 Task: Build an HTML page using CSS and Java script with a button that toggles the visibility of a content section.
Action: Mouse moved to (69, 5)
Screenshot: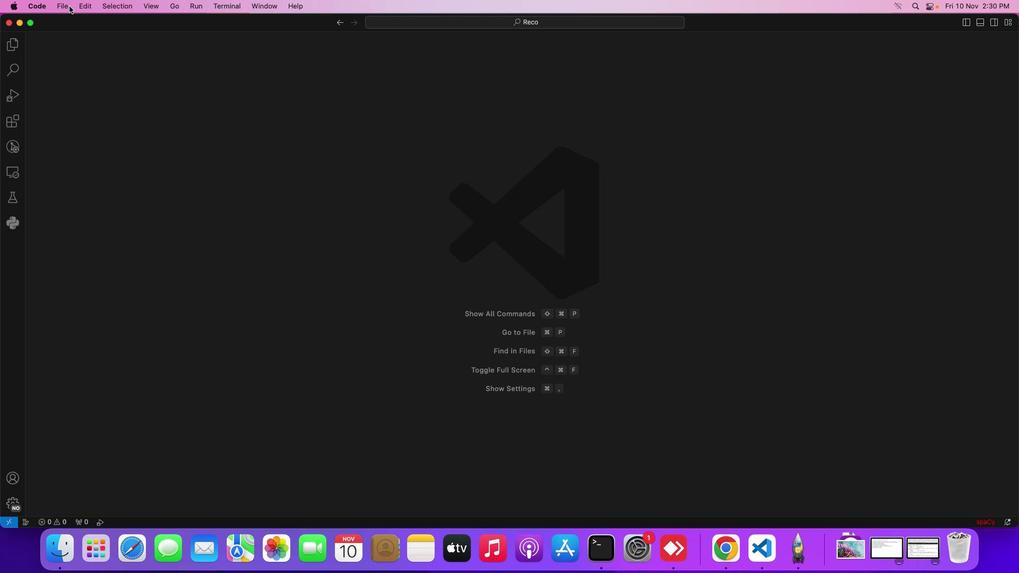 
Action: Mouse pressed left at (69, 5)
Screenshot: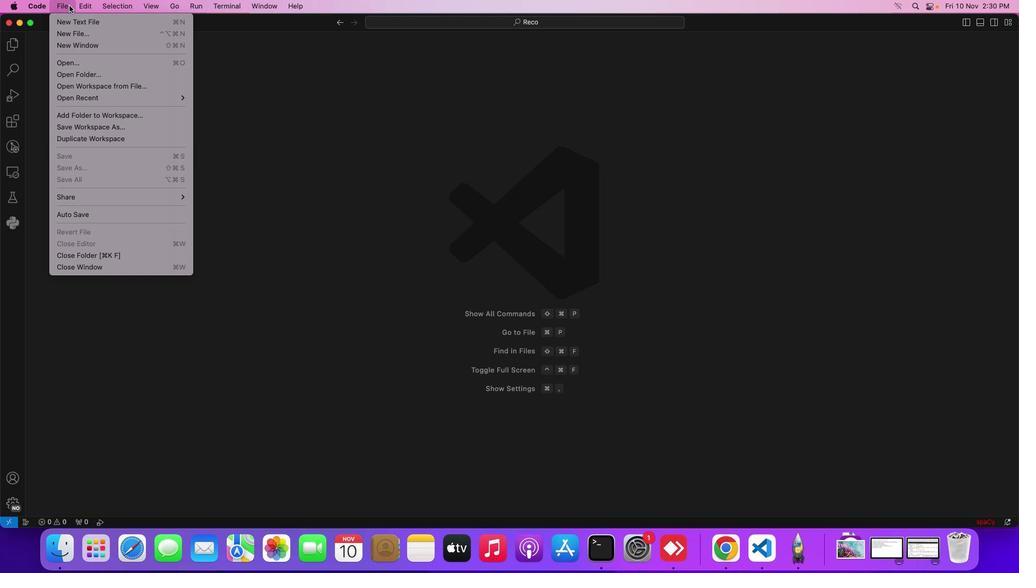 
Action: Mouse moved to (68, 20)
Screenshot: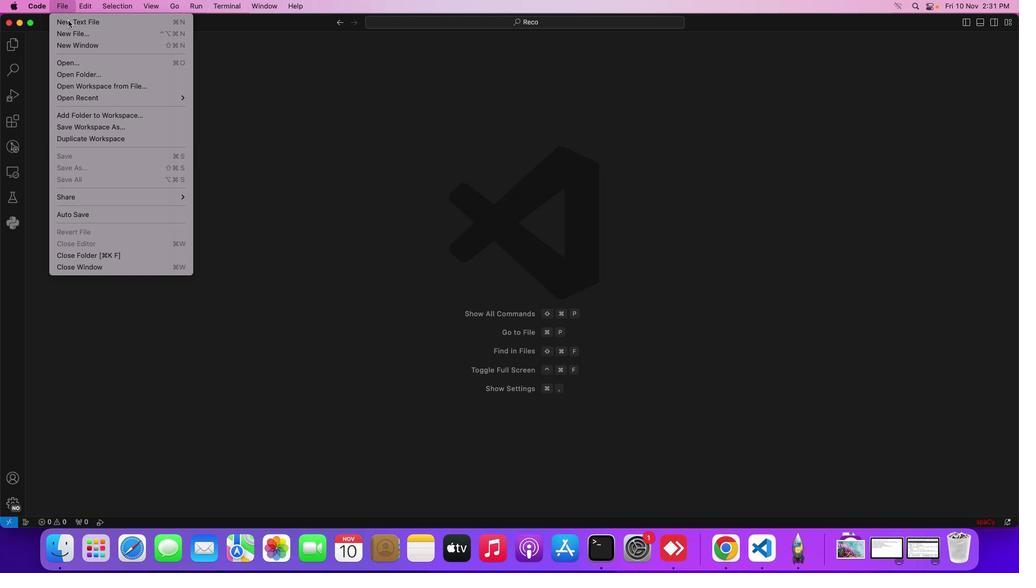 
Action: Mouse pressed left at (68, 20)
Screenshot: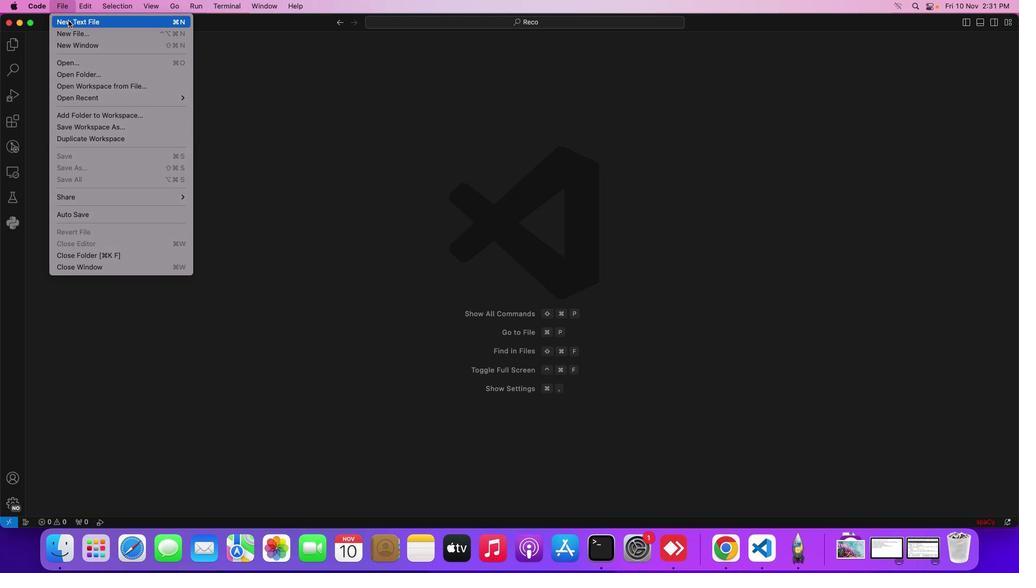 
Action: Mouse moved to (338, 218)
Screenshot: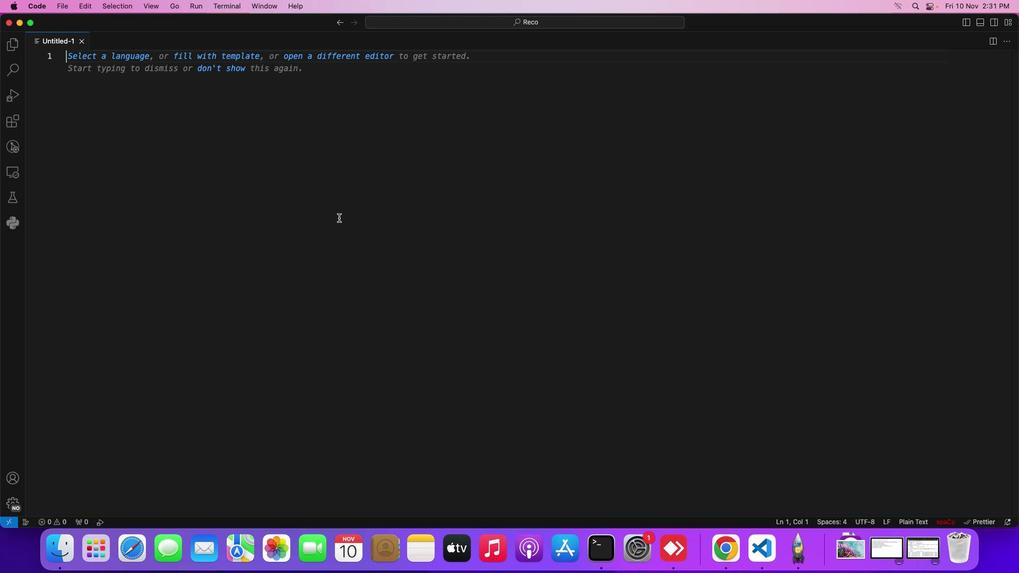 
Action: Key pressed Key.cmd's'
Screenshot: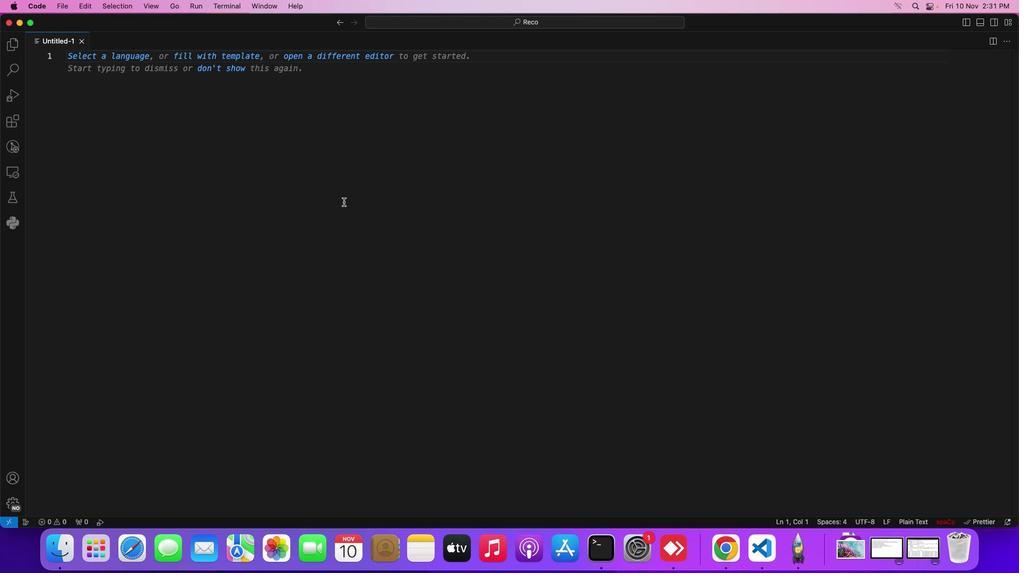 
Action: Mouse moved to (510, 219)
Screenshot: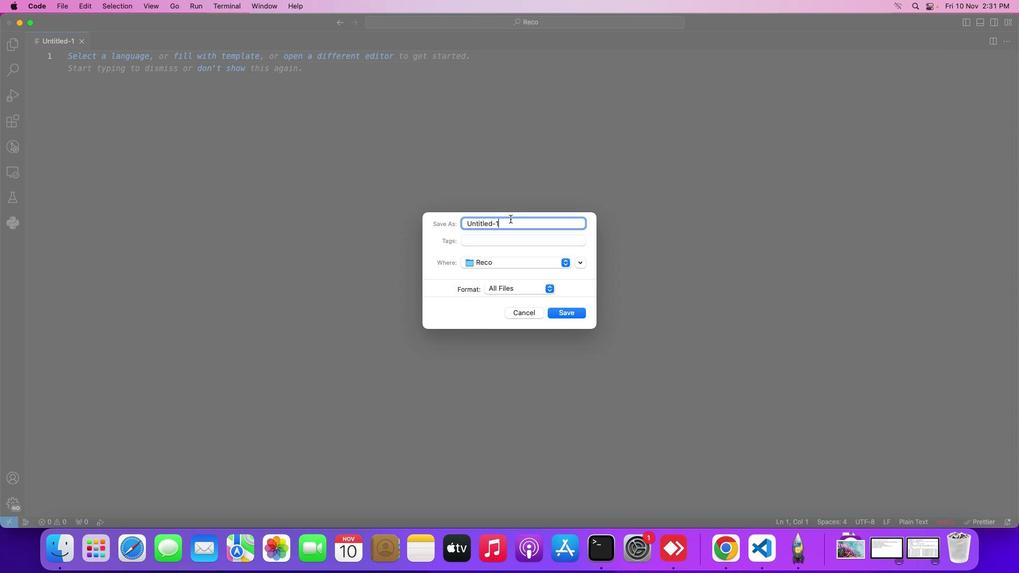 
Action: Mouse pressed left at (510, 219)
Screenshot: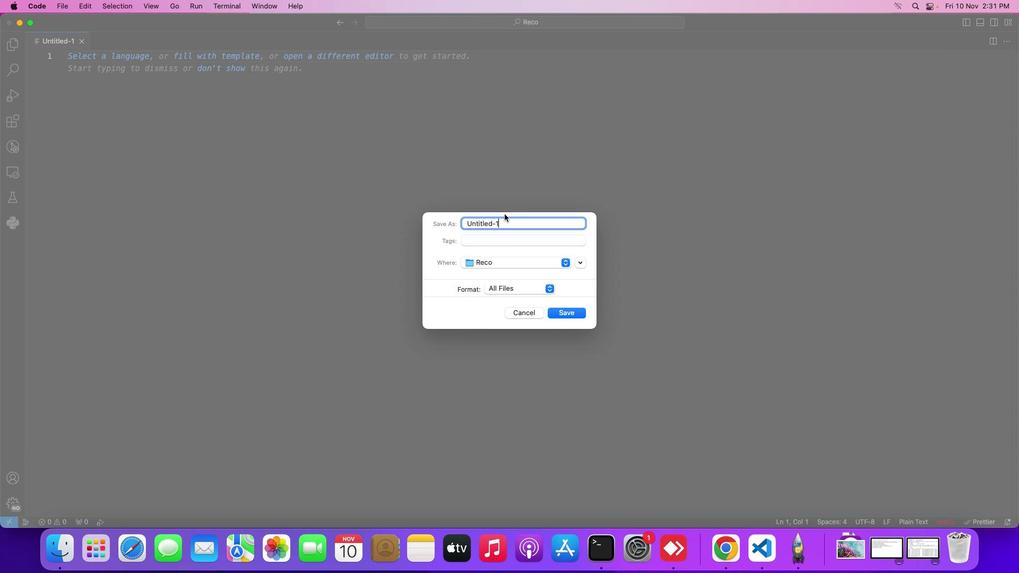 
Action: Mouse moved to (503, 215)
Screenshot: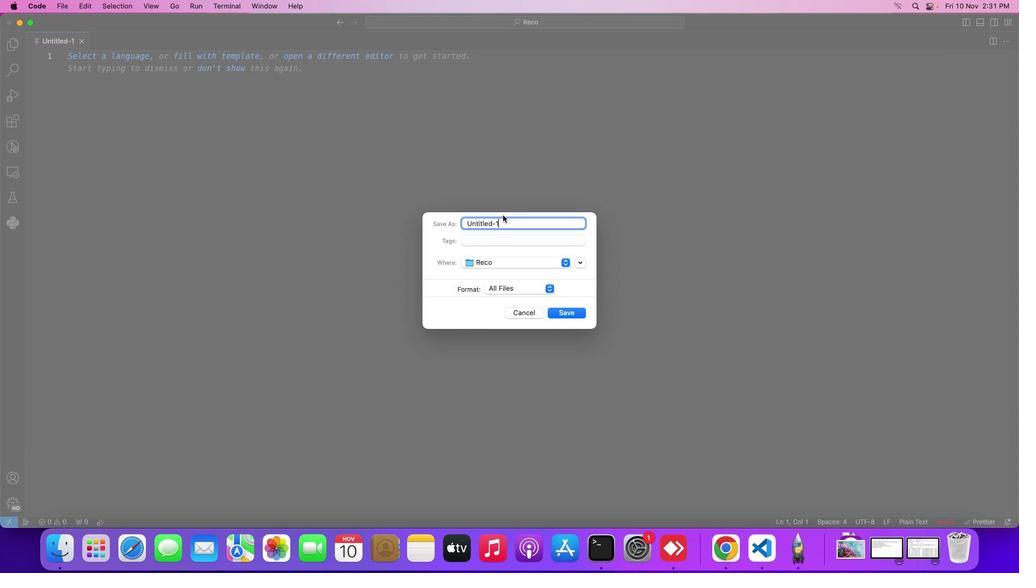 
Action: Key pressed Key.backspaceKey.backspaceKey.backspaceKey.backspaceKey.backspaceKey.backspaceKey.backspaceKey.backspaceKey.backspaceKey.backspaceKey.backspaceKey.shift_r'B''u''t''.''s'Key.backspaceKey.backspaceKey.shift_r'A'Key.backspaceKey.shift_r'D''e''m''o''.''h''t''m''l'Key.enter'd'Key.backspaceKey.shift_r'<'Key.shift_r'!'Key.shift_r'D''O''C''T''Y''P''E'Key.shift_rKey.space'h''t''m''l'Key.shift_r'>'Key.enterKey.shift_r'<''h''t''m''l'Key.shift_r'>'Key.spaceKey.backspaceKey.left'l''a'Key.backspaceKey.backspaceKey.space'l''a''n''g''='Key.shift_r'"''e'Key.backspaceKey.left'e''n'Key.rightKey.rightKey.enterKey.shift_r'<''h''e''a''d'Key.shift_r'>'Key.enterKey.shift_r'<''m''e''t''a'Key.space'c''h''e'Key.backspace'a''r''s''e''t'Key.spaceKey.backspace'-'Key.backspace'='Key.shift_r'U''T''F''-''8'Key.rightKey.spaceKey.shift_r'>'Key.left'/'Key.rightKey.enterKey.shift_r'<''m''e''t''a'Key.space'n''a''m''e'Key.spaceKey.backspace'='Key.shift_r'"'Key.left'v''i''e''w'Key.shift_r'p''o''r''t'Key.rightKey.space'c''o''n''t''e''n''t''=''w''i''d''t''h''-'Key.backspace'=''d''e''v''i''c''e''-''w''i''t''h'','Key.space'i''n''i''t''i''a''l''-'Key.spaceKey.backspace's''c''a''l''e''=''1''.''0'Key.rightKey.space'/'Key.shift_r'>'Key.enterKey.shift_r'<''t''o''t'Key.backspaceKey.backspace'i''t''l''e'Key.shift_r'>'Key.spaceKey.backspaceKey.shift_r'T''o''g''g''l''e'Key.spaceKey.shift_r'V''i''s''i''b''l''e''i'Key.backspaceKey.backspaceKey.backspace'i''l''i''t''y'Key.spaceKey.backspaceKey.rightKey.rightKey.rightKey.rightKey.rightKey.rightKey.rightKey.rightKey.enterKey.shift_r'<''s''t''y''l''e'Key.shift_r'>'Key.spaceKey.enterKey.shift_r'/'Key.shift_r'*'Key.spaceKey.shift_r'S''t''y''l''e'Key.space't''o'Key.space'h''y'Key.backspaceKey.backspace'h''i''d''e'Key.space't''h''e'Key.space'c''o''n''t''e''n''t'Key.space'i''n''i''t''i''a''l''l''y'Key.spaceKey.shift_r'*''/'Key.enterKey.shift_r'#''c''o''n''t''e''n''t'Key.spaceKey.shift_r'{'Key.enter'd''i''s''p''l''a''y'Key.shift_r':'Key.space'n''o''n''e'';'Key.enter'm''a''r''g''i''n'Key.shift_r':'Key.space'1''0''p''x'';'Key.enter'p''a''d''d''i''n''g'Key.shift_r':'Key.space'1''0''p''x'';'Key.enter'n'Key.backspace'b''o''r''d''e''r'Key.shift_r':'Key.space'1''p''x'Key.space's''o''l''i''d'Key.spaceKey.shift_r'#''d''d''d'';'Key.downKey.downKey.enterKey.backspaceKey.backspaceKey.backspaceKey.downKey.enterKey.shift_r'<''b''o''s''y'Key.shift_r'<'Key.backspaceKey.backspaceKey.backspace'd''y'Key.shift_r'>'Key.enterKey.shift_r'<''h''1'Key.shift_r'>'Key.shift_r'T''o''g''g''l''e'Key.spaceKey.shift_r'V''i''s''i''b''i''t'Key.backspace'l''i''t''y'Key.spaceKey.shift_r'E''x''a''m''p''l''e'Key.rightKey.rightKey.rightKey.rightKey.rightKey.enterKey.enterKey.shift_r'<''b''u''t''t''i'Key.backspace'o''n'Key.space'i''d''='Key.shift_r'"'Key.left't''o''g''g''l''e'Key.shift_r'B''u''t''t''o''n'Key.rightKey.space'o''n''c''l''i''c''k'Key.spaceKey.backspace'='Key.shift_r'S'Key.backspace't''o''g''g''l''e'Key.shift_r'C''o''n''t''e''n''t'Key.shift_r'('Key.rightKey.shift_r'>'Key.backspaceKey.rightKey.shift_r'>'Key.shift_r'T''o''g''g''l''e'Key.spaceKey.shift_r'C''o''n''t''e''n''t'Key.rightKey.rightKey.rightKey.rightKey.rightKey.rightKey.rightKey.rightKey.rightKey.enterKey.enterKey.shift_r'<''d''i''v'Key.space'i''d''='Key.shift_r'"'Key.shift_r'>'Key.leftKey.left'c''o''n''t''e''n''t'Key.rightKey.rightKey.enterKey.shift_r'<''p'Key.shift_r'>'Key.shift_r'T''h''i''s'Key.space'i''s'Key.space't''h''e'Key.space'c''o''n''t''e''n''t'Key.space't''h''a''t'Key.space'c''a''n'Key.space'b''e'Key.space't''o''g''g''l''e''d''.'Key.rightKey.rightKey.downKey.enterKey.enterKey.shift_r'<''s''c''r''i''p''t'Key.shift_r'>'Key.enter'/''/'Key.space'j''a''v''a'Key.shift_r'S''c''i''r''p''t'Key.space'f''u''n''c''t''i''o''n'Key.space't''o'Key.space't''o''g''g''l''e'Key.space't''h''e'Key.space'v''i''s''u''='Key.backspaceKey.backspace'i''b''l''o'Key.backspace'i''l''i''t''y'Key.space'o''f'Key.space't''h''e'Key.space'c''o''n''t''e''n''t'Key.enter'f''u''n''c''t''i''o''n'Key.space't''o''g''g''l''e'Key.shift_r'C''o''n''t''e''n''t'Key.shift_r'('Key.rightKey.shift_r'{'Key.enter'v''a''r'Key.space'c''o''n''t''e''n''t'Key.space'='Key.space'd''o''c''u''m''e''n''t''.''g''e''t'Key.shift_r'E''l''e''m''e''n''t'Key.shift_r'B''y'Key.shift_r'I''D'Key.backspace'd'Key.shift_r'('Key.shift_r'"''c''o''n''t''e''n''t'Key.rightKey.rightKey.right';'Key.backspaceKey.backspace';'Key.enterKey.enterKey.upKey.rightKey.rightKey.upKey.rightKey.rightKey.rightKey.rightKey.rightKey.rightKey.rightKey.rightKey.rightKey.rightKey.rightKey.rightKey.rightKey.upKey.enter'/''/'Key.spaceKey.shift_r'T''o''g''g''l''e'Key.space't''h''e'Key.space'd''i''s''p''l''a''y'Key.space'p''r''o''p''e''r''t''y'Key.enter'c''o''n''t''e''n''t''.''s''t''y''p'Key.backspace'l''e''.''d''i''s''p''l''a''y'Key.space'='Key.spaceKey.enter'c''o''n'Key.backspaceKey.backspaceKey.backspaceKey.spaceKey.backspaceKey.tab'c''o''n''t''e''n''t''.''s''t''y''l''e''.''d''i''s''p''l''a''y'Key.space'=''=''='Key.spaceKey.shift_r'"''n''o''n''e'Key.rightKey.spaceKey.shift_r'|''|'Key.space'c''o''n''t''e''n''t''.''s''t''y''l''e''.''d''i''s''p''l''a''y'Key.space'=''=''='Key.spaceKey.shift_r'"''"'Key.enterKey.enterKey.backspaceKey.backspaceKey.backspaceKey.backspaceKey.backspaceKey.backspaceKey.backspaceKey.backspaceKey.backspaceKey.backspaceKey.backspaceKey.backspaceKey.backspaceKey.backspaceKey.backspaceKey.enterKey.shift_r'?'Key.spaceKey.shift_r'"''b''l''o''c''k'Key.rightKey.enterKey.shift_r':'Key.spaceKey.shift_r'"''n''o''n''e'Key.right';'Key.downKey.downKey.downKey.downKey.downKey.upKey.upKey.backspaceKey.tabKey.leftKey.leftKey.leftKey.leftKey.leftKey.leftKey.leftKey.upKey.up
Screenshot: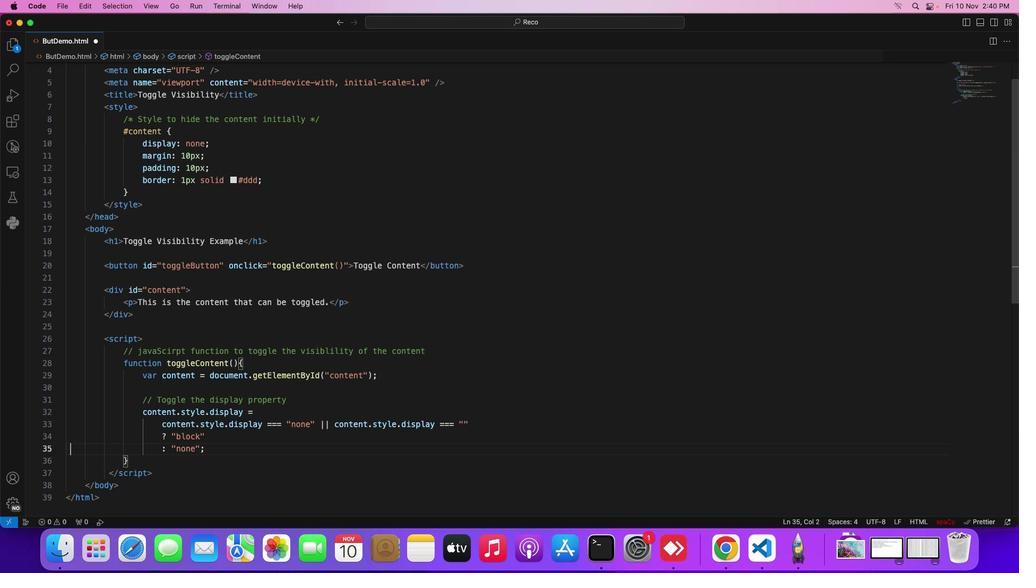 
Action: Mouse moved to (490, 238)
Screenshot: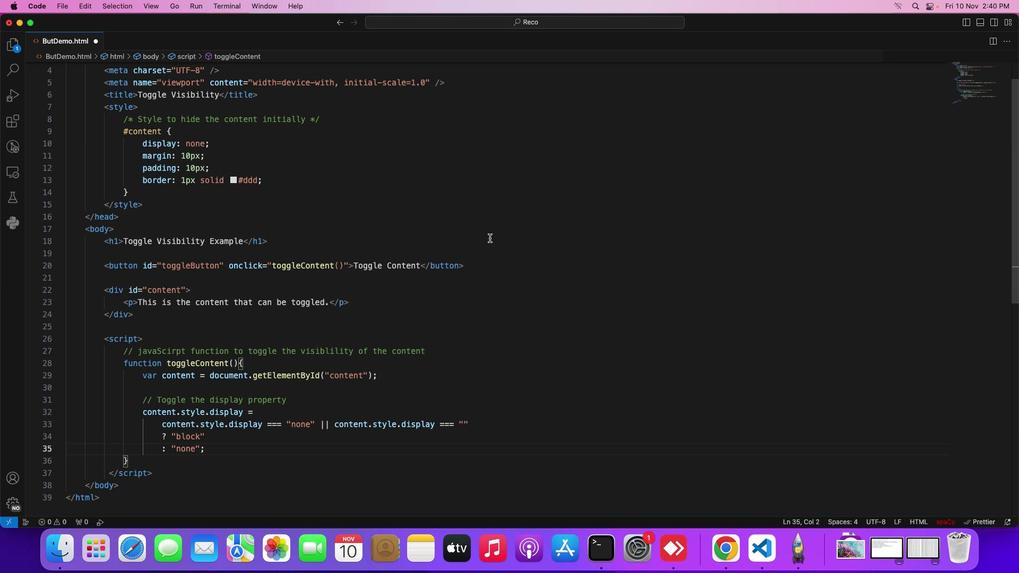 
Action: Key pressed Key.cmd
Screenshot: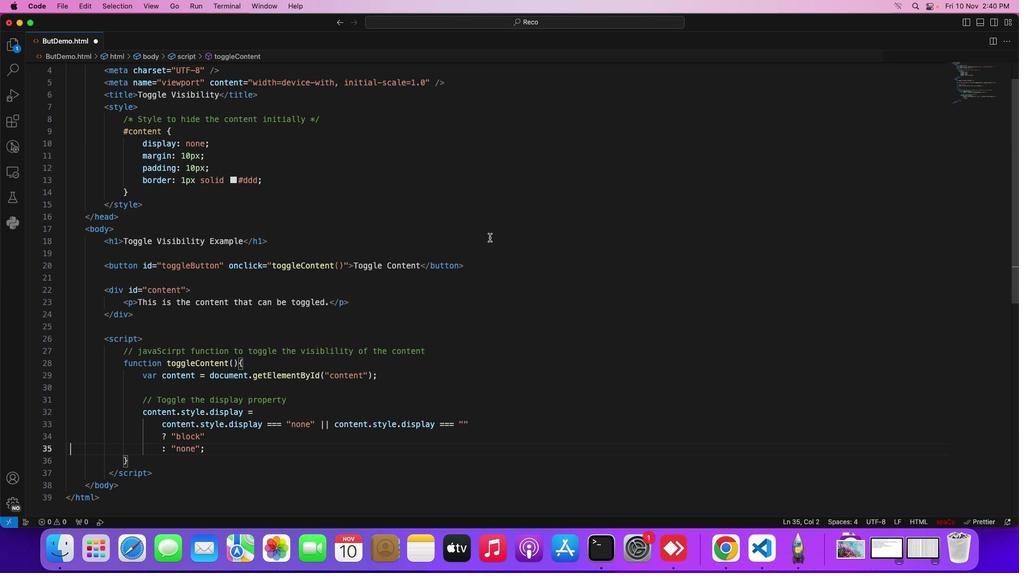 
Action: Mouse moved to (490, 237)
Screenshot: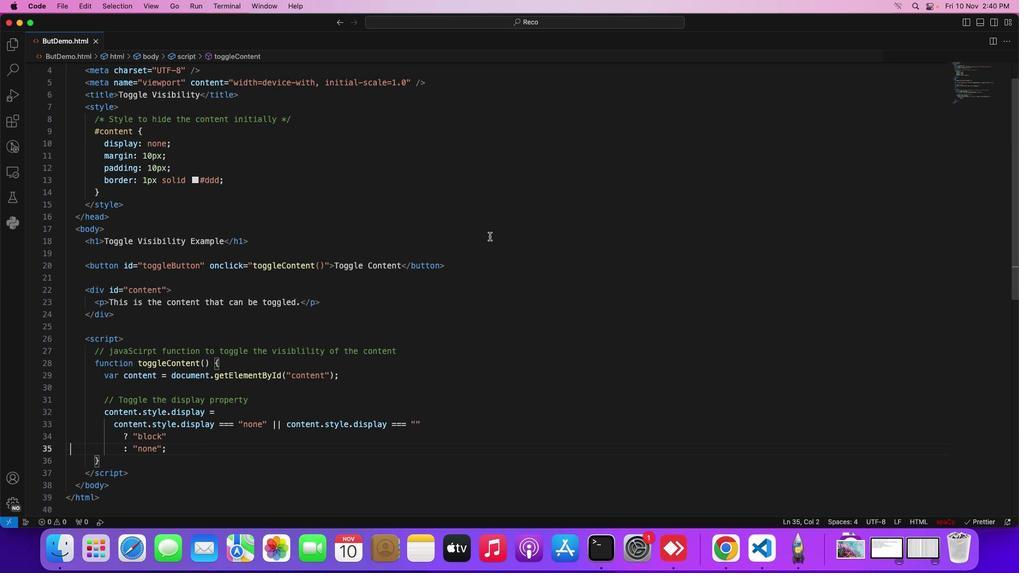 
Action: Key pressed 's'
Screenshot: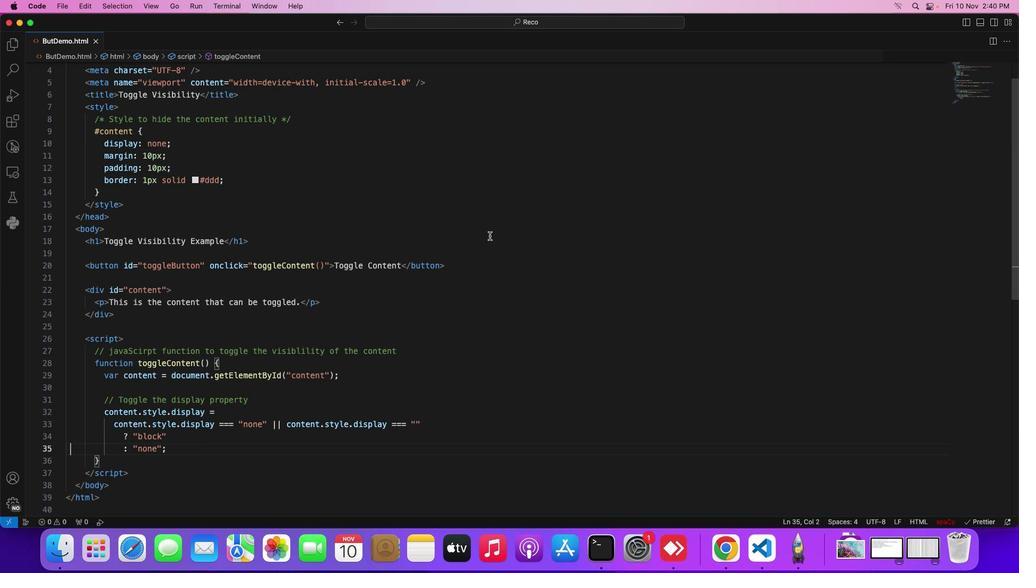 
Action: Mouse moved to (196, 3)
Screenshot: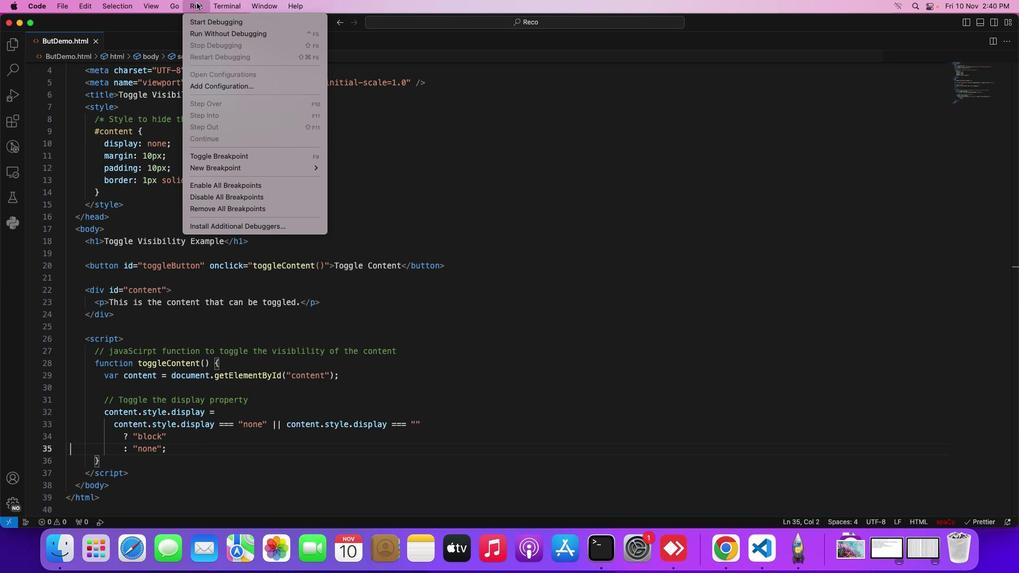 
Action: Mouse pressed left at (196, 3)
Screenshot: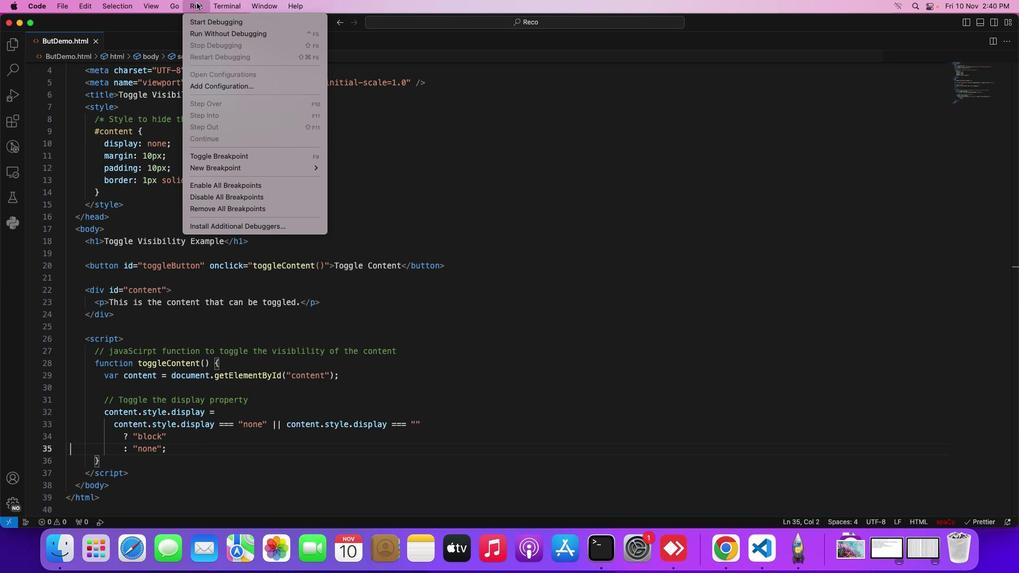 
Action: Mouse moved to (212, 31)
Screenshot: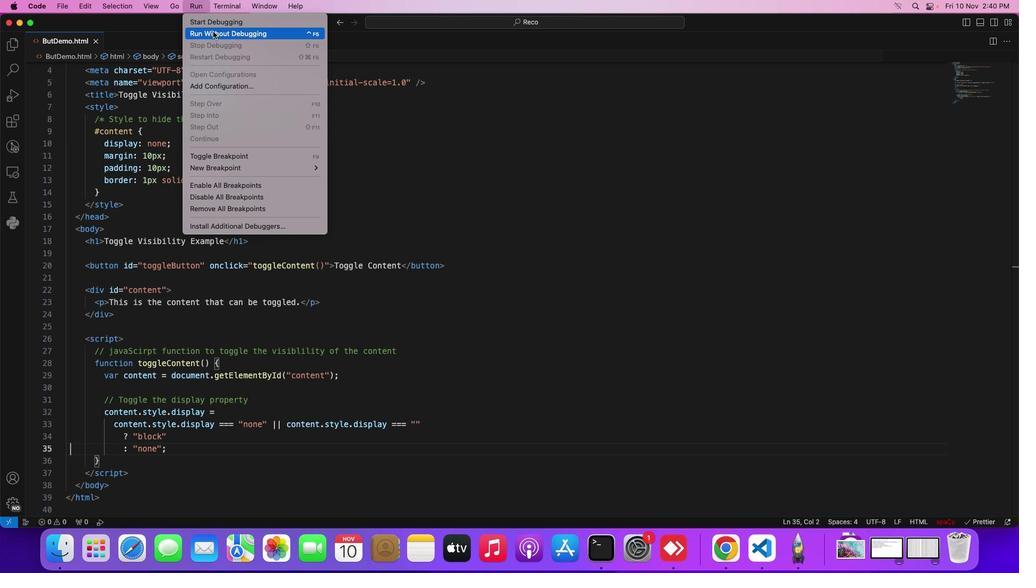 
Action: Mouse pressed left at (212, 31)
Screenshot: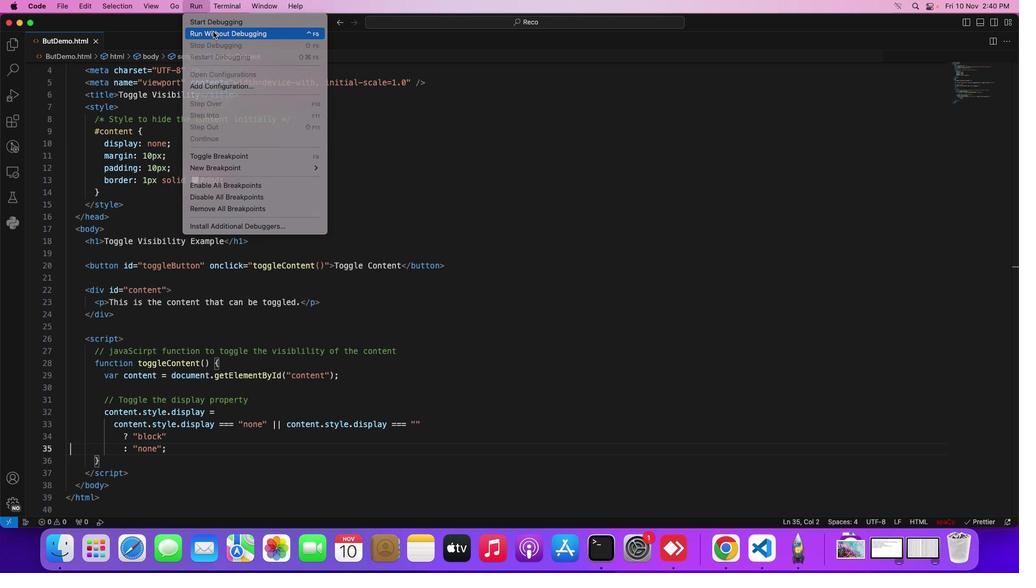 
Action: Mouse moved to (439, 46)
Screenshot: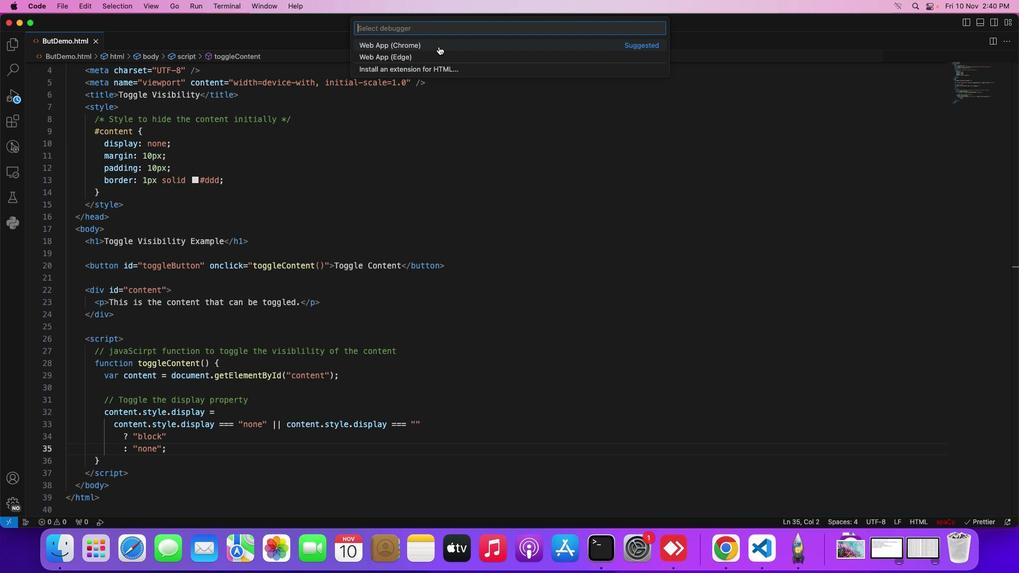 
Action: Mouse pressed left at (439, 46)
Screenshot: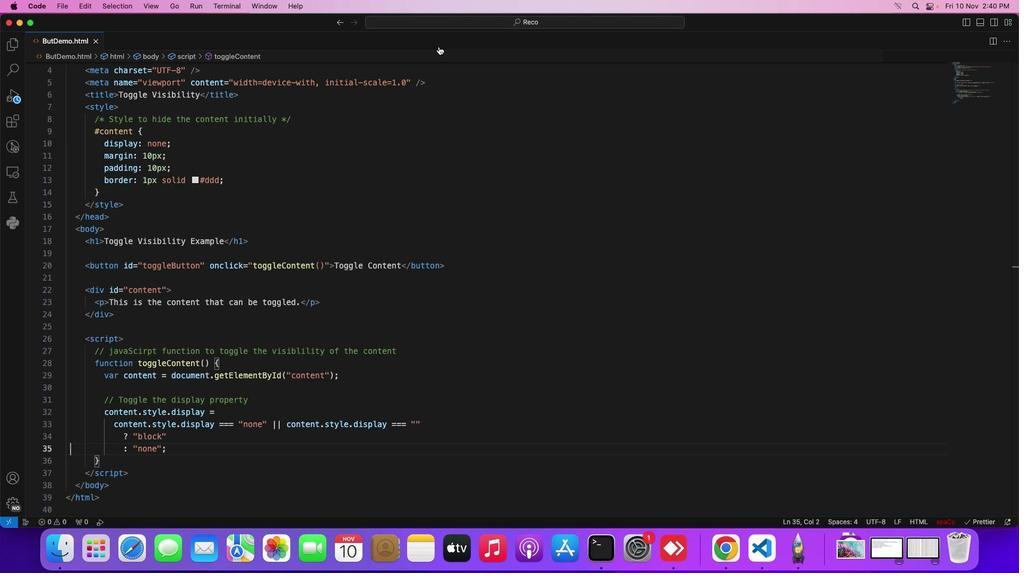 
Action: Mouse moved to (49, 115)
Screenshot: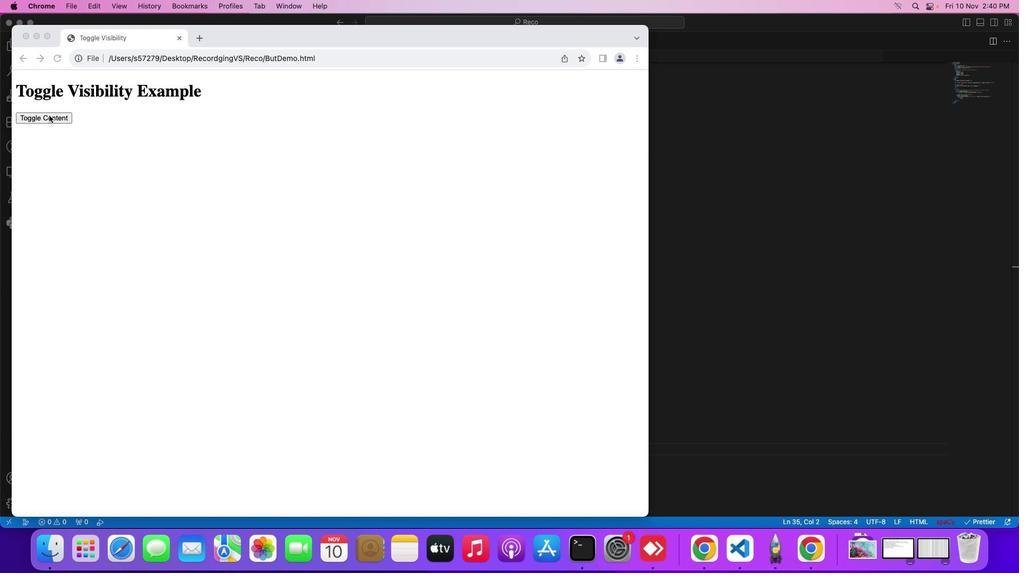 
Action: Mouse pressed left at (49, 115)
Screenshot: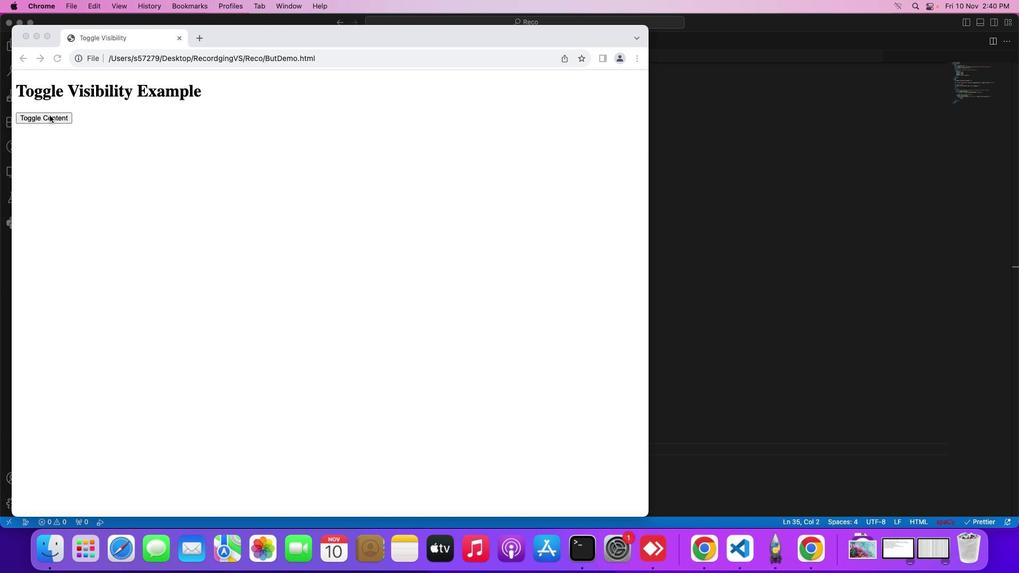 
Action: Mouse moved to (50, 118)
Screenshot: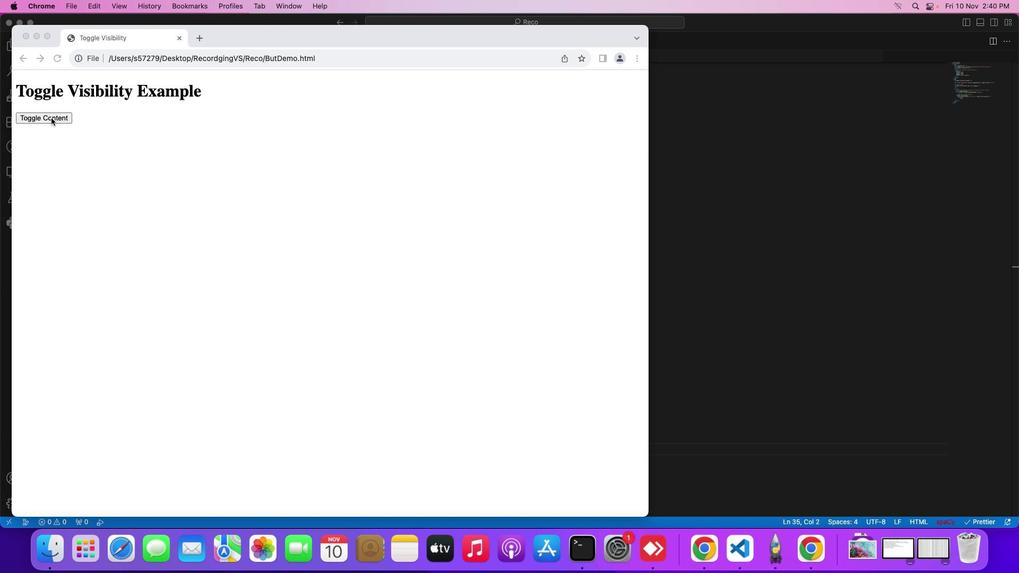 
Action: Mouse pressed left at (50, 118)
Screenshot: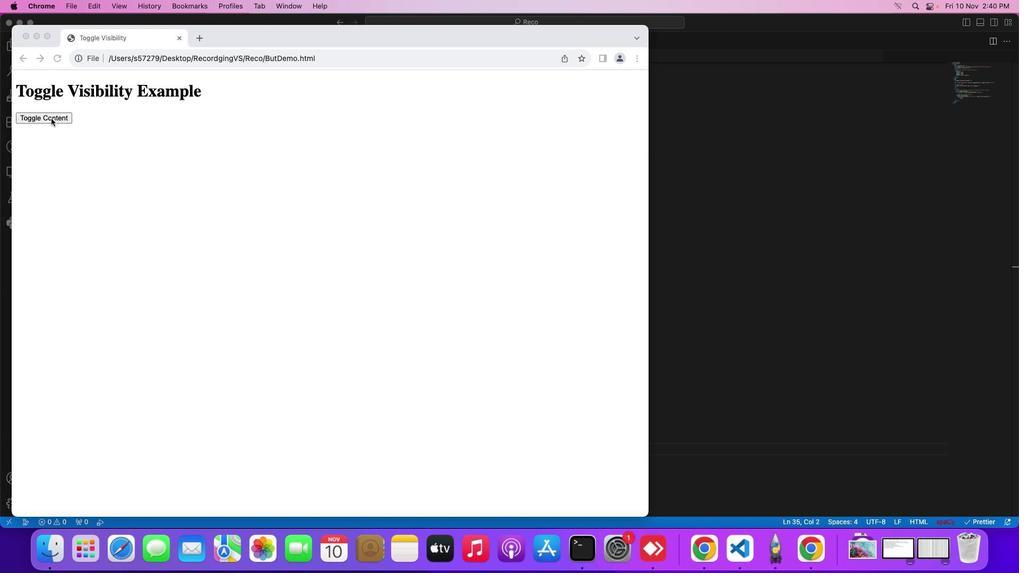 
Action: Mouse moved to (50, 118)
Screenshot: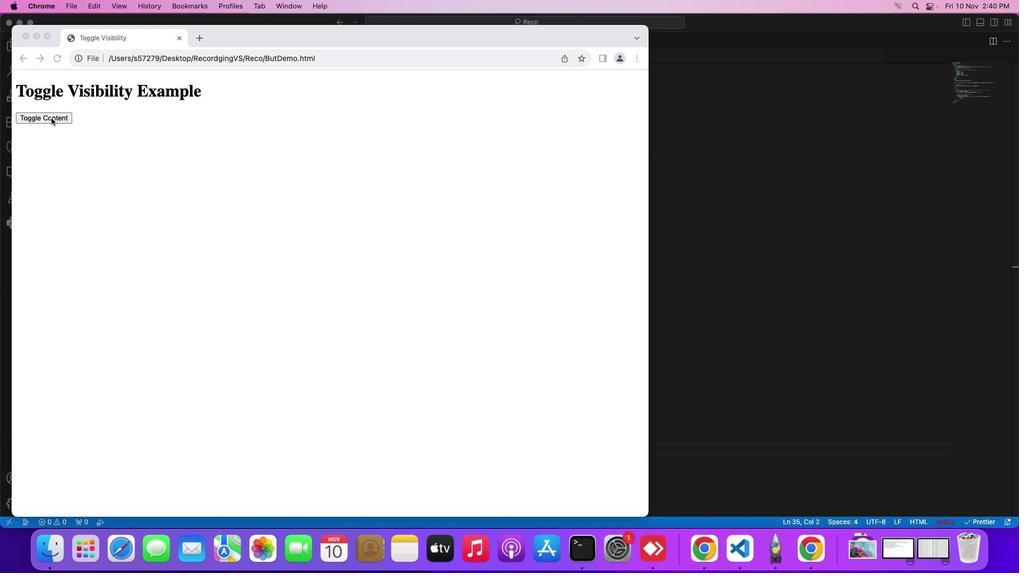 
Action: Mouse pressed left at (50, 118)
Screenshot: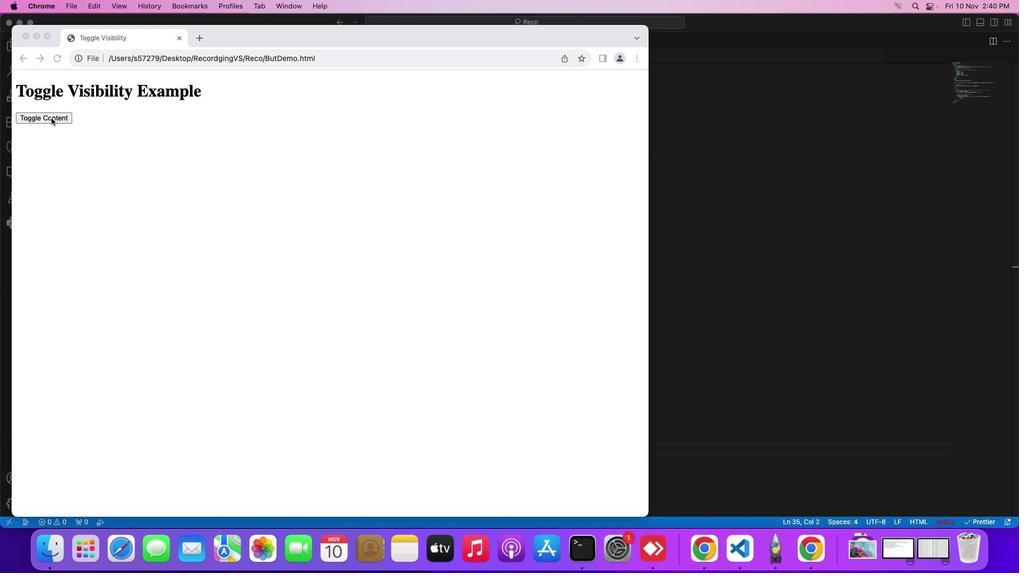 
Action: Mouse moved to (51, 118)
Screenshot: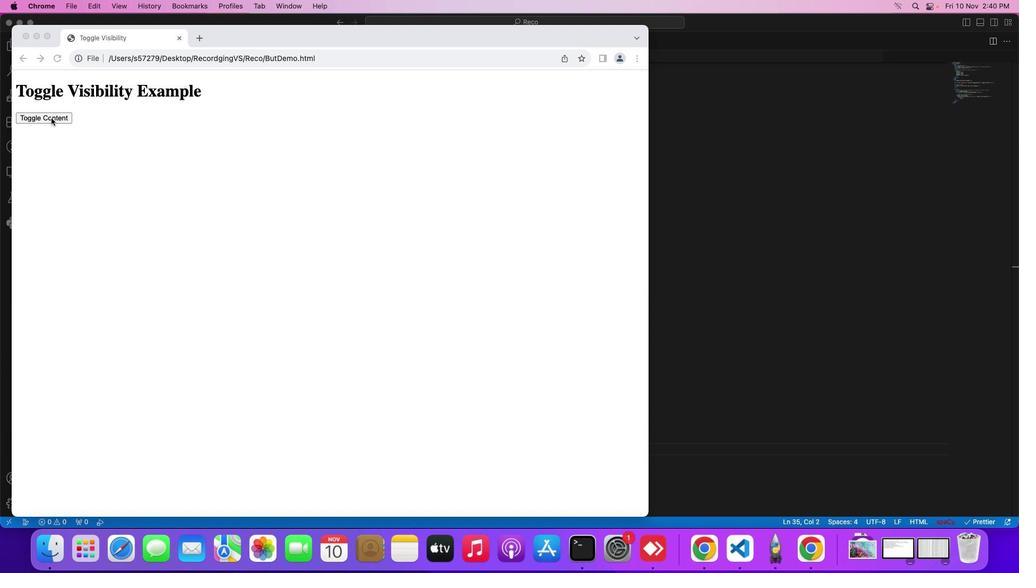 
Action: Mouse pressed left at (51, 118)
Screenshot: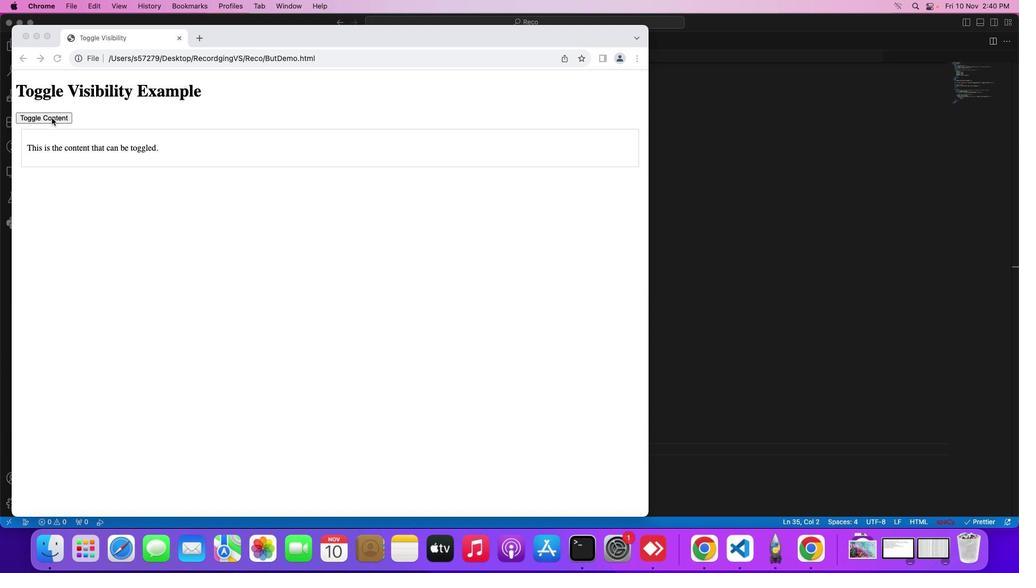 
Action: Mouse moved to (202, 166)
Screenshot: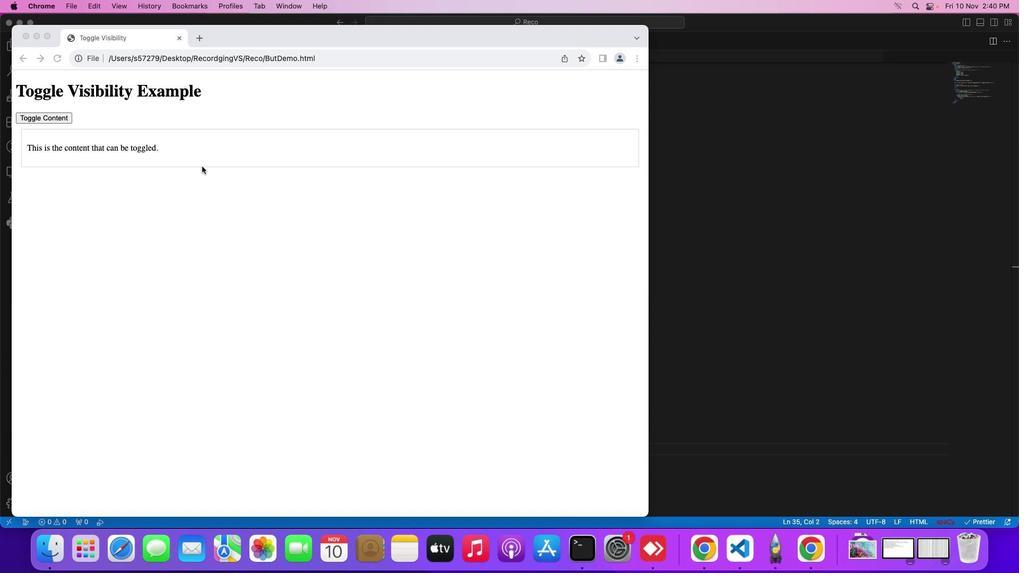 
